Task: Export your Outlook emails to a PST file and save it as 'Outlook backup data file' on your Desktop.
Action: Mouse moved to (90, 86)
Screenshot: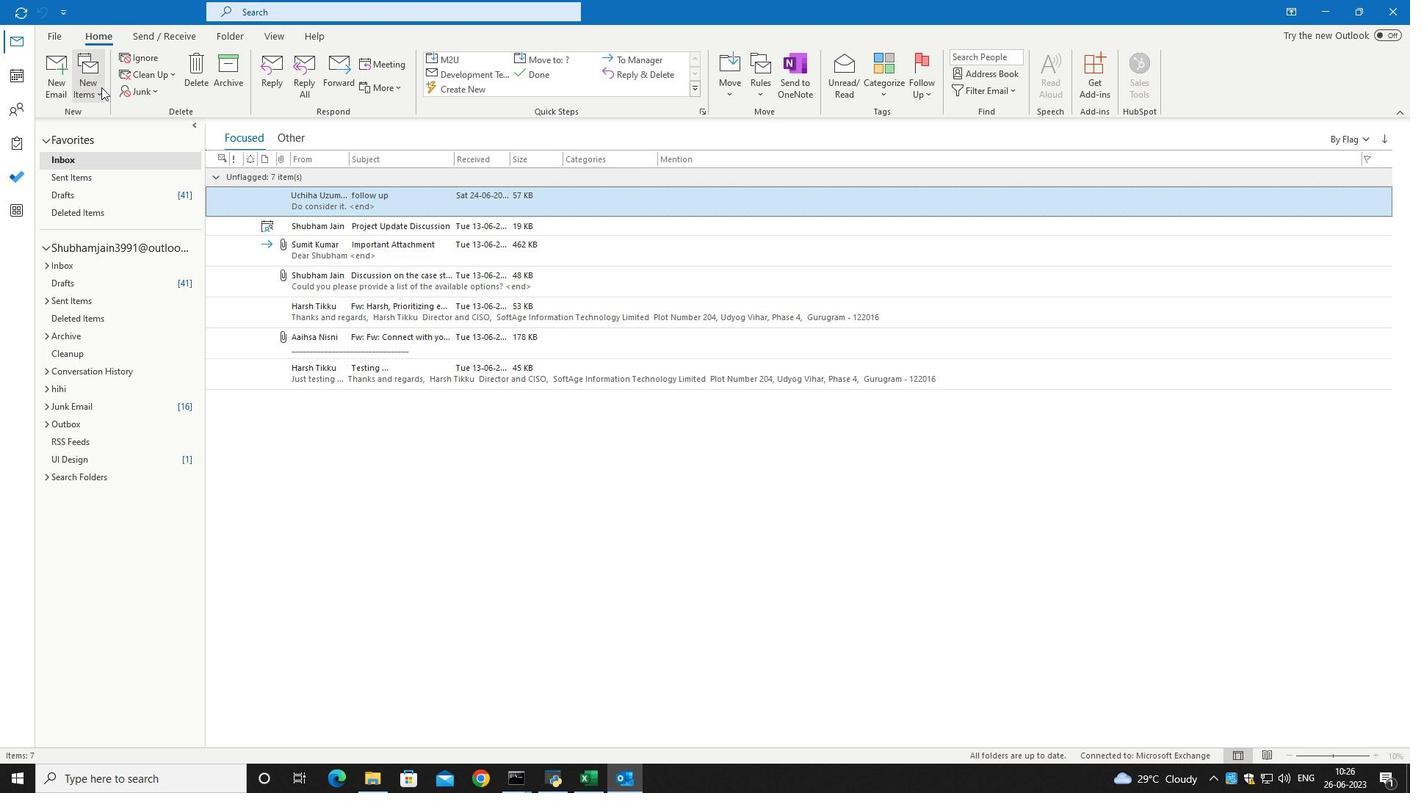 
Action: Mouse pressed left at (90, 86)
Screenshot: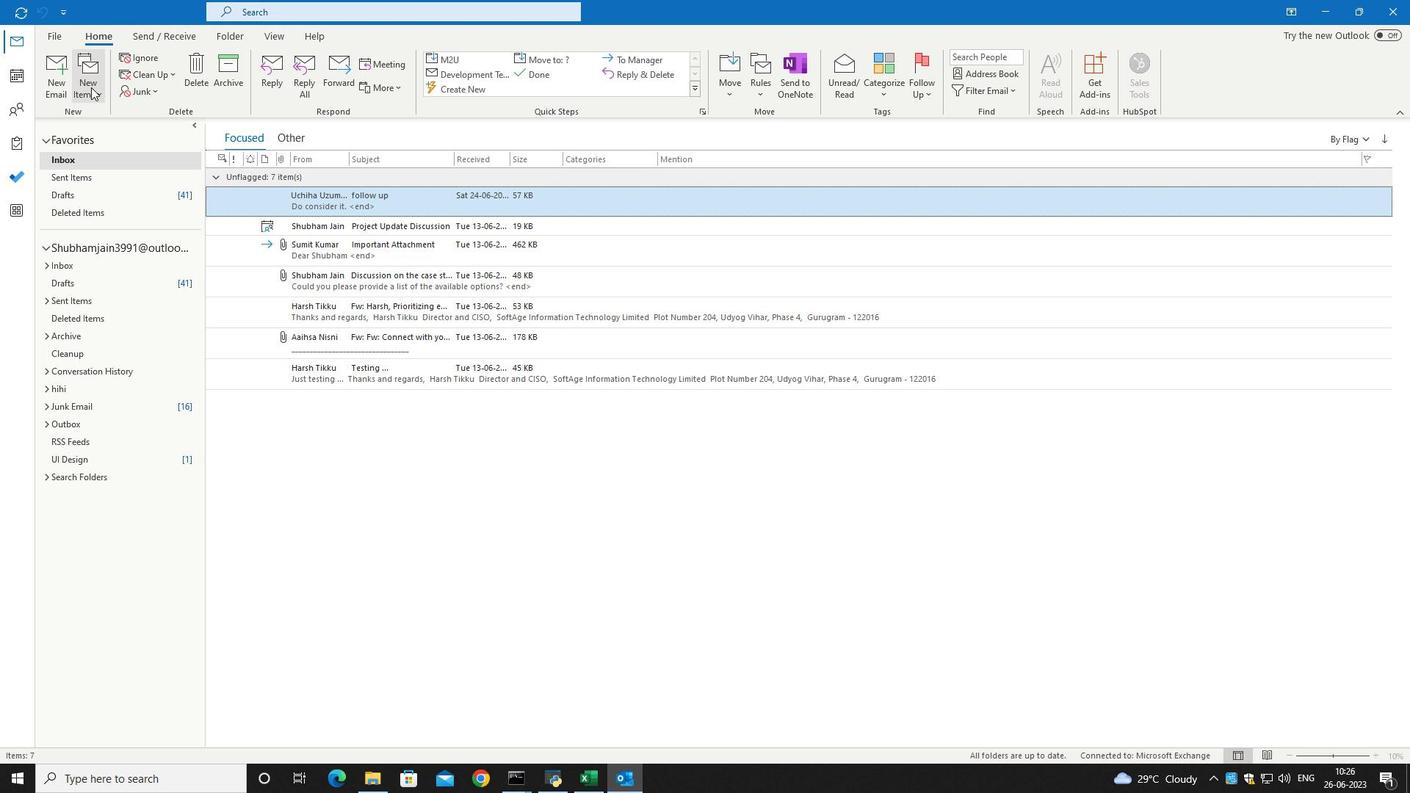 
Action: Mouse moved to (257, 345)
Screenshot: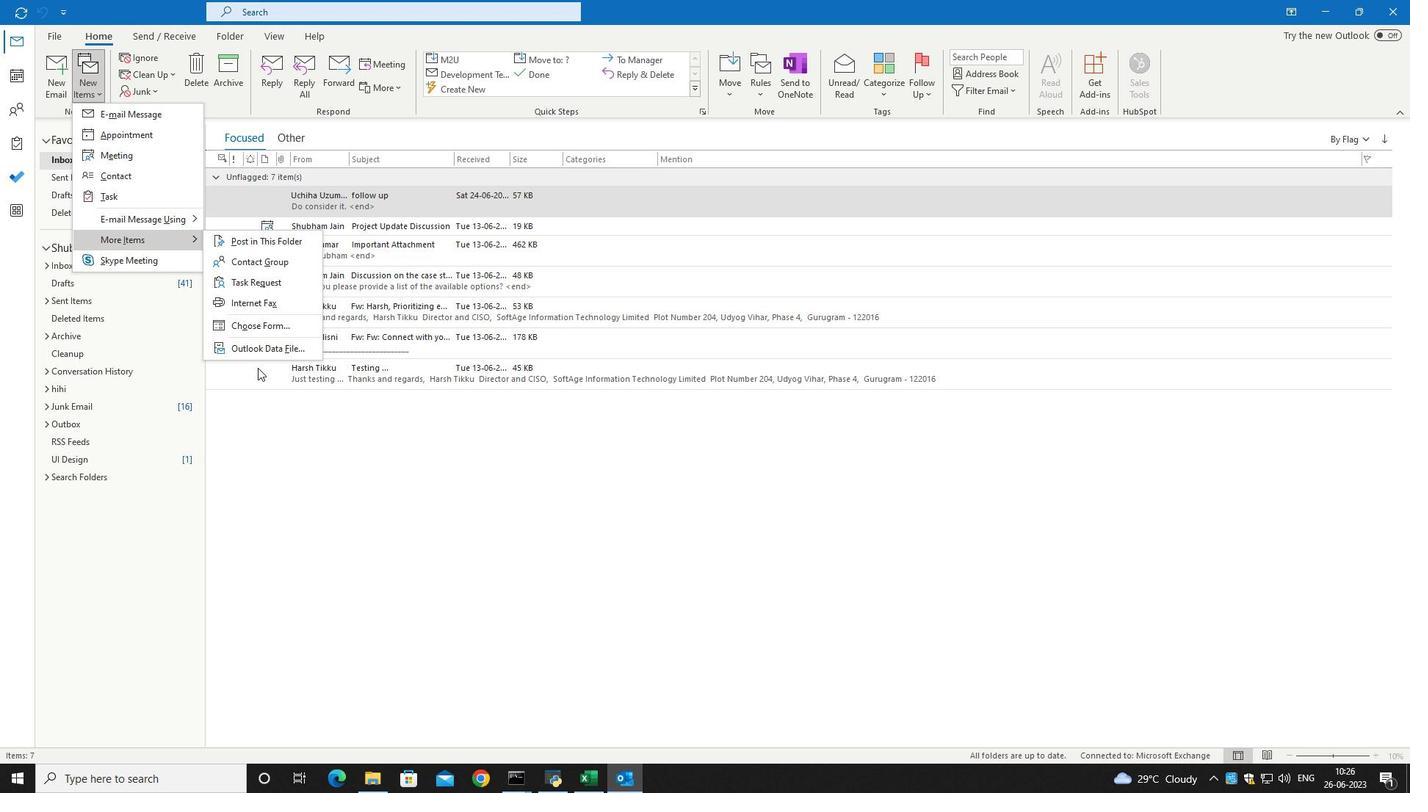 
Action: Mouse pressed left at (257, 345)
Screenshot: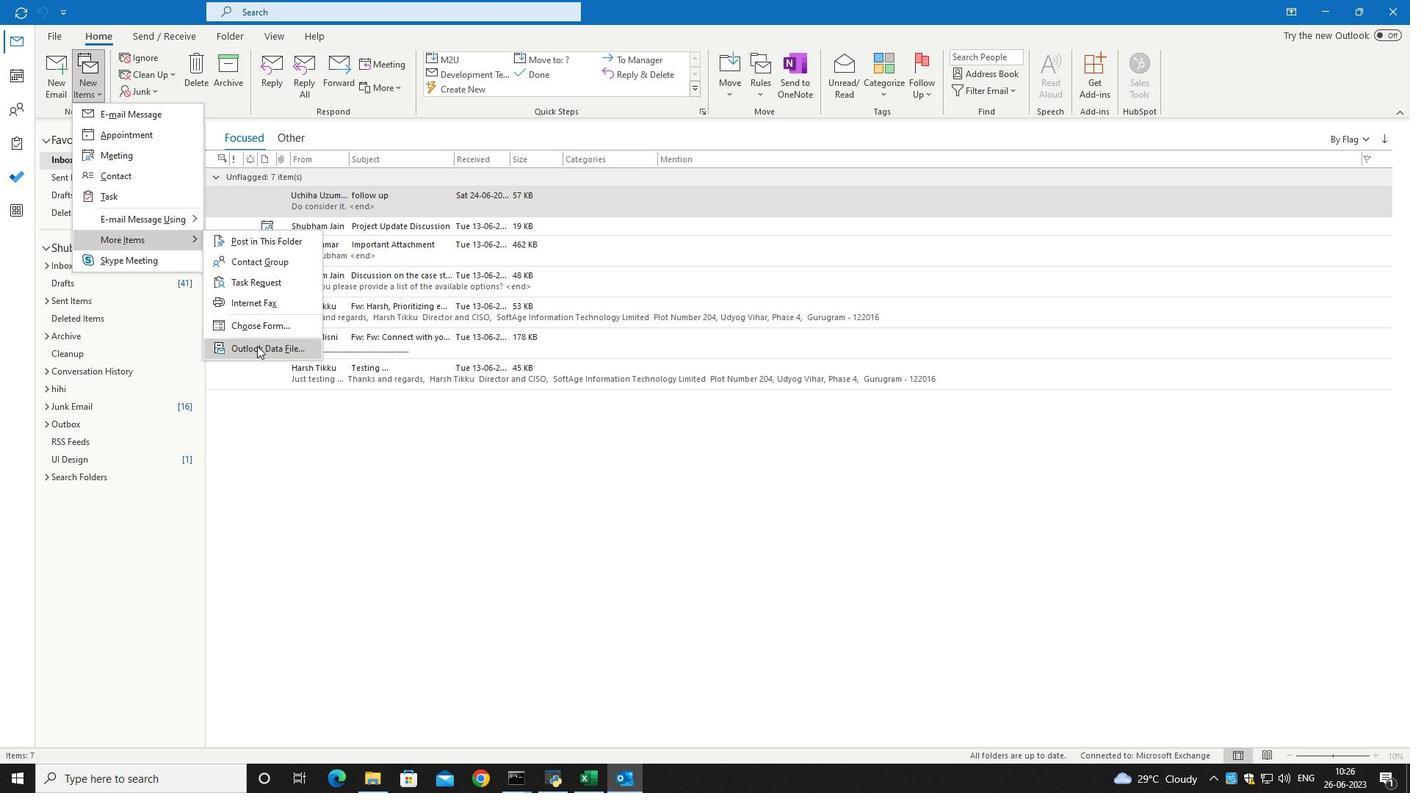 
Action: Mouse moved to (203, 320)
Screenshot: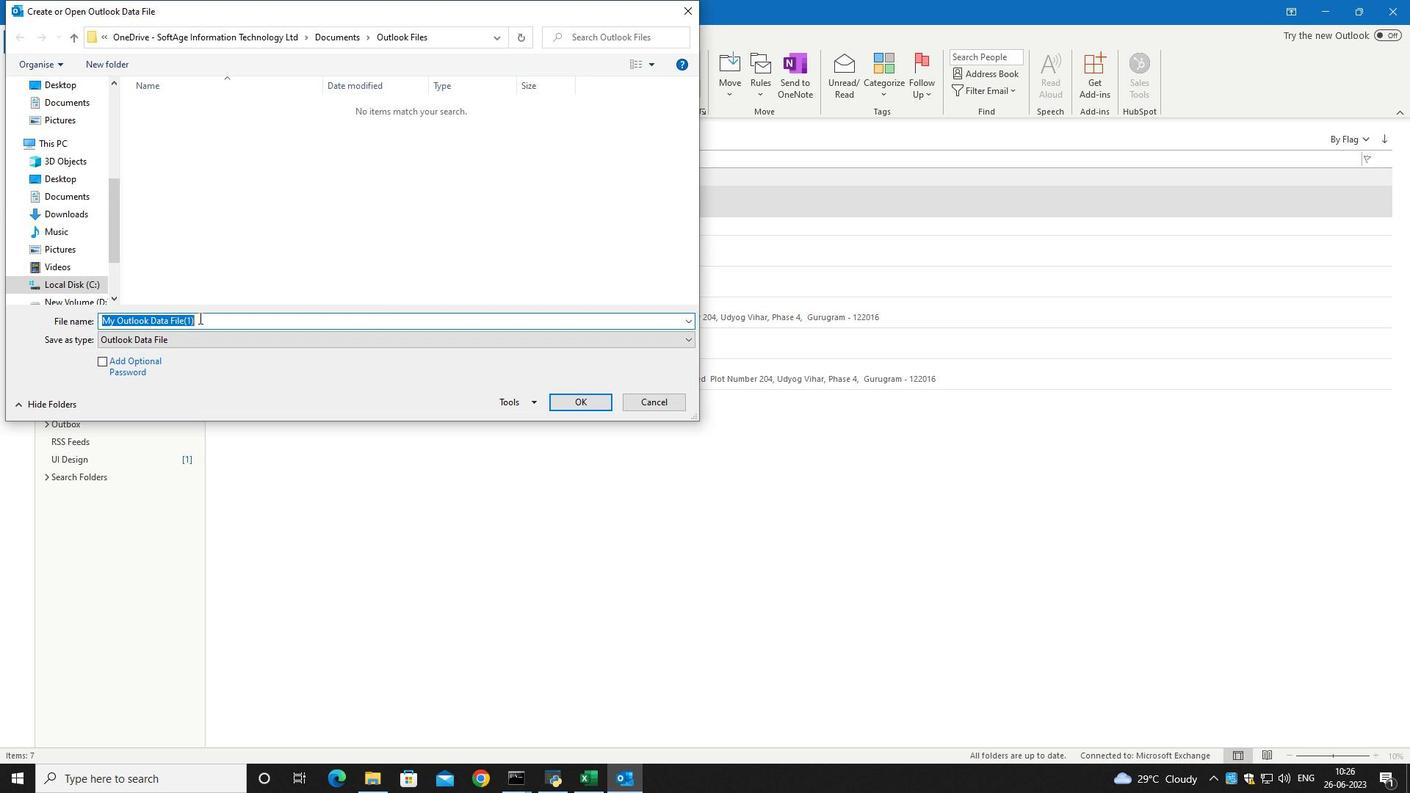 
Action: Key pressed <Key.backspace><Key.caps_lock>O<Key.caps_lock>utlook<Key.space>backup<Key.space>data<Key.space>file
Screenshot: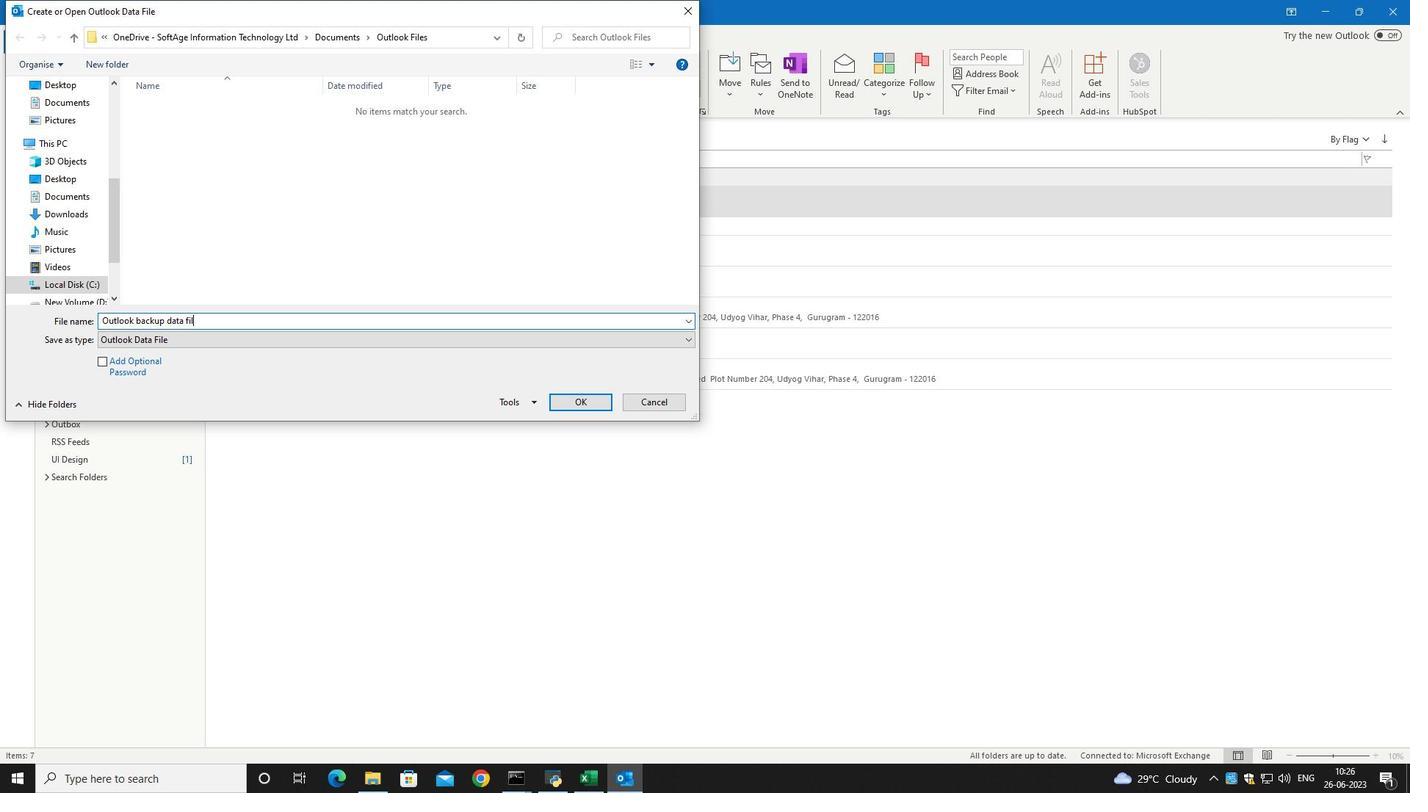 
Action: Mouse moved to (77, 180)
Screenshot: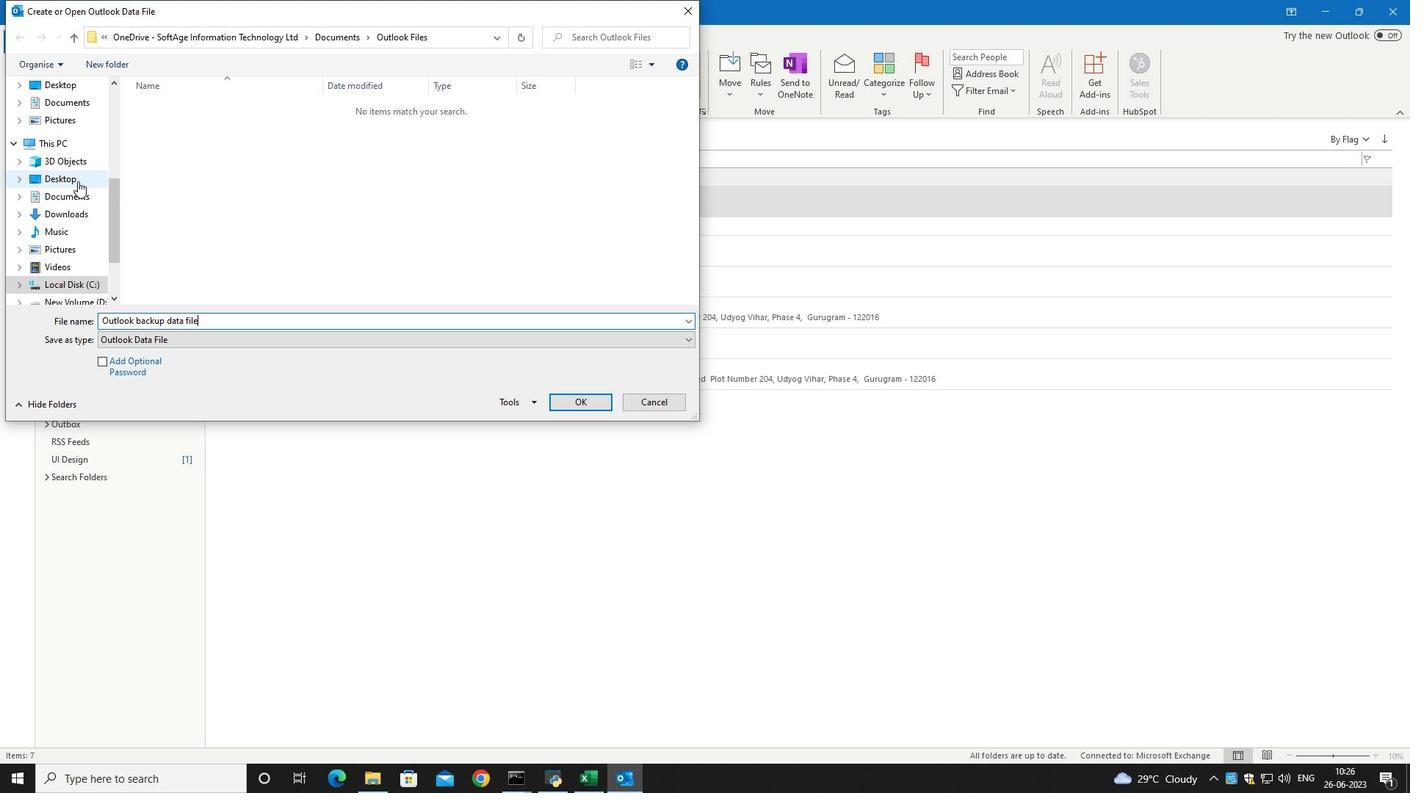
Action: Mouse pressed left at (77, 180)
Screenshot: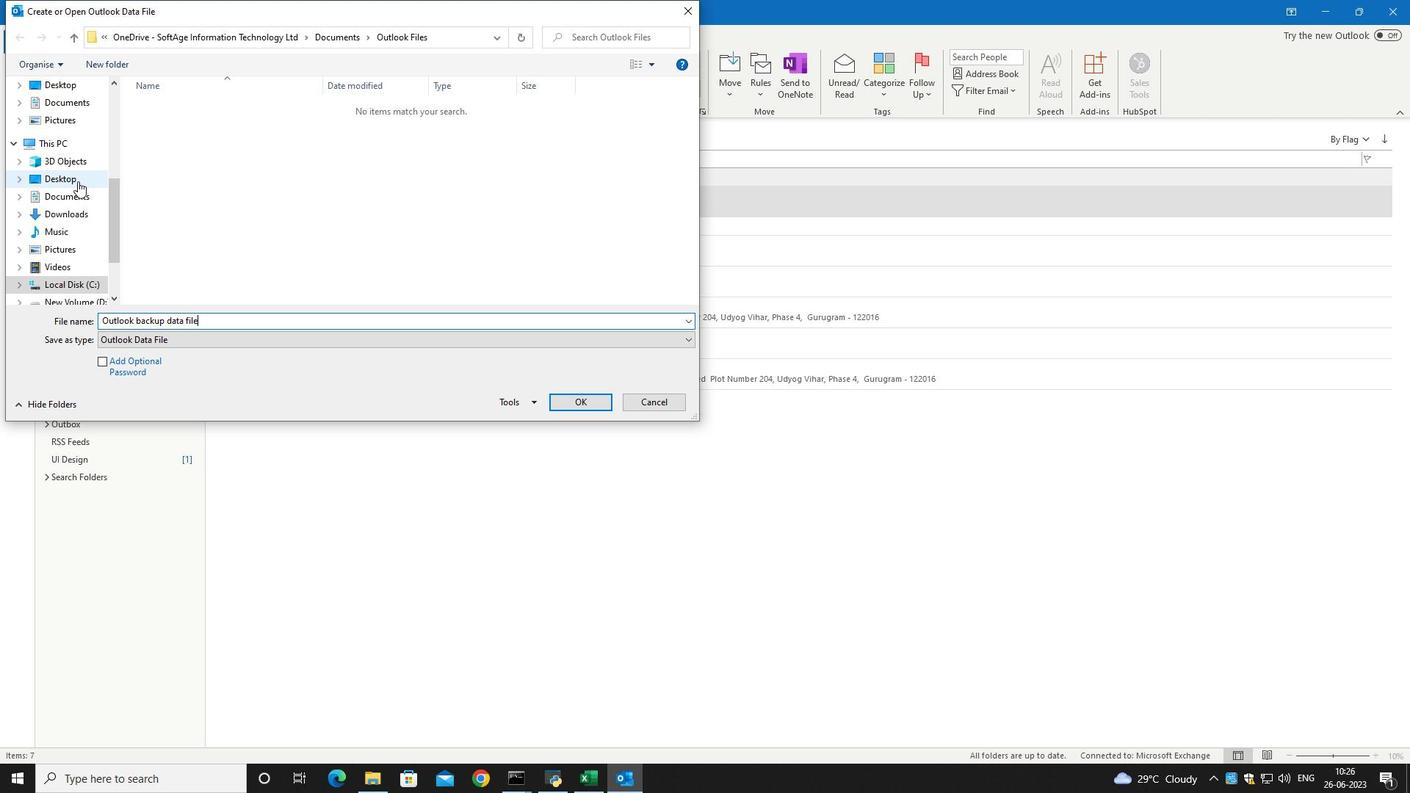 
Action: Mouse moved to (580, 397)
Screenshot: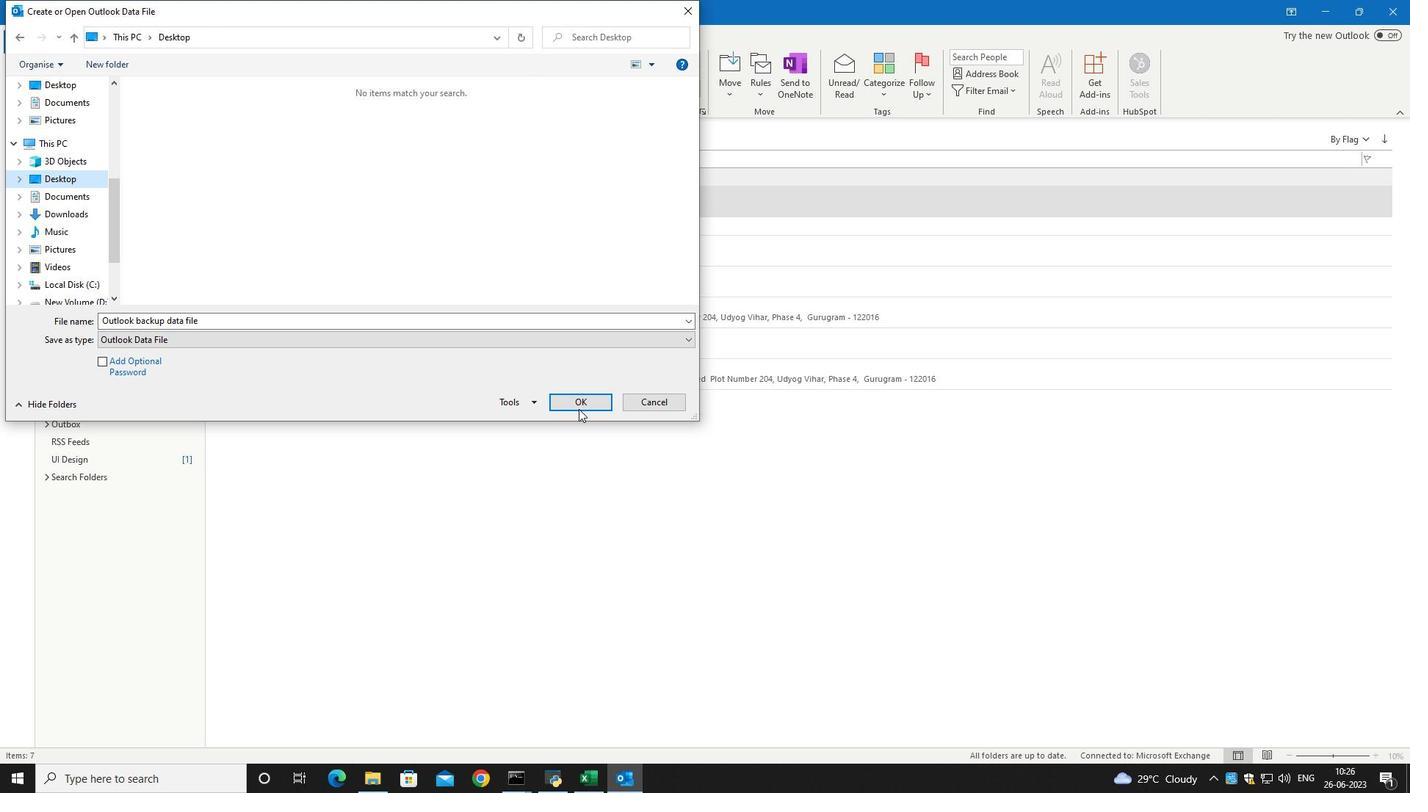 
Action: Mouse pressed left at (580, 397)
Screenshot: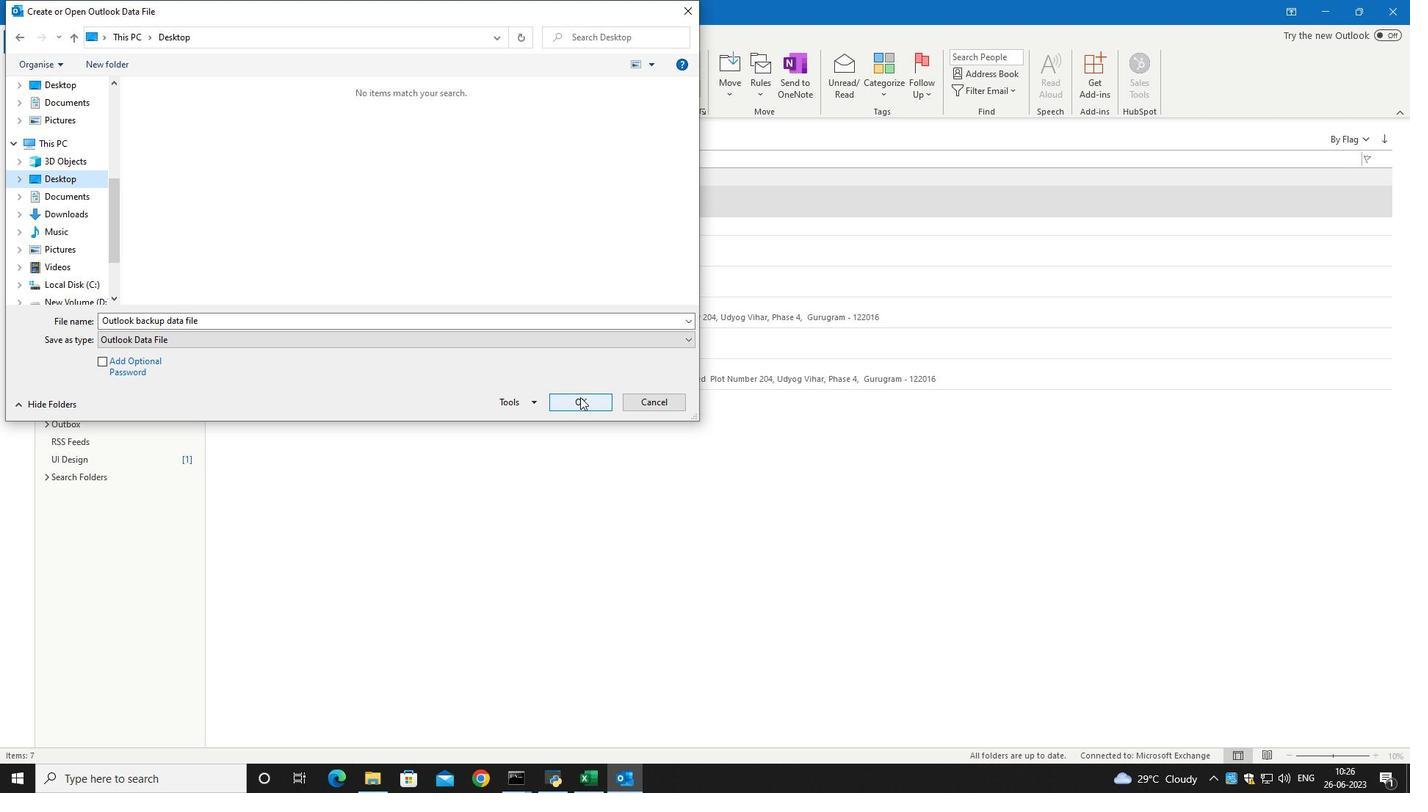 
